 Task: In the  document Joseph.odt ,change text color to 'Dark Purple' Insert the mentioned shape below the text 'Cloud'. Change color of the shape to  BrownChange shape height to 0.7
Action: Mouse moved to (643, 230)
Screenshot: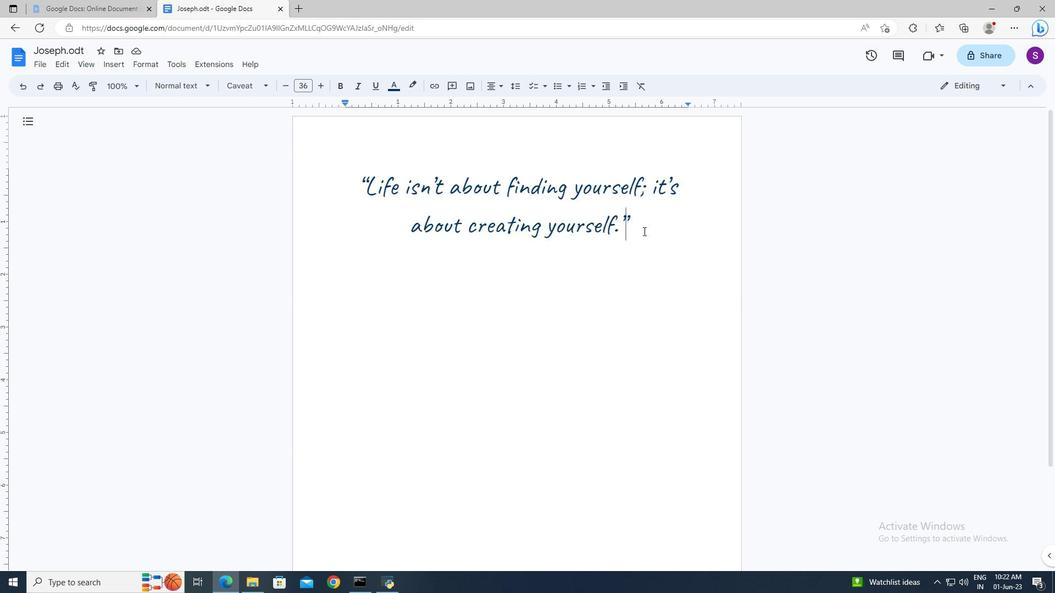 
Action: Mouse pressed left at (643, 230)
Screenshot: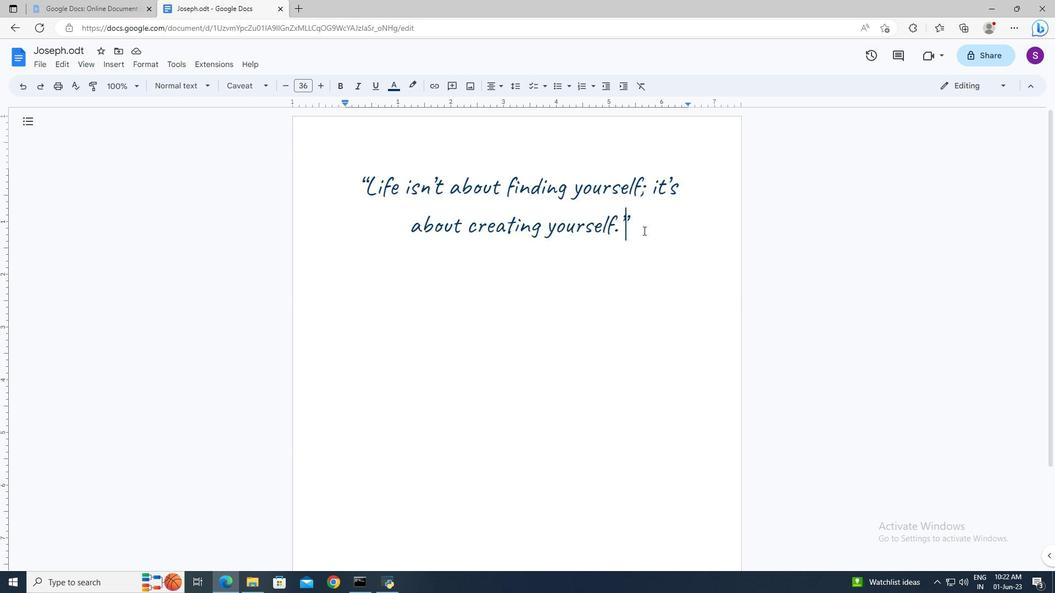 
Action: Key pressed ctrl+A
Screenshot: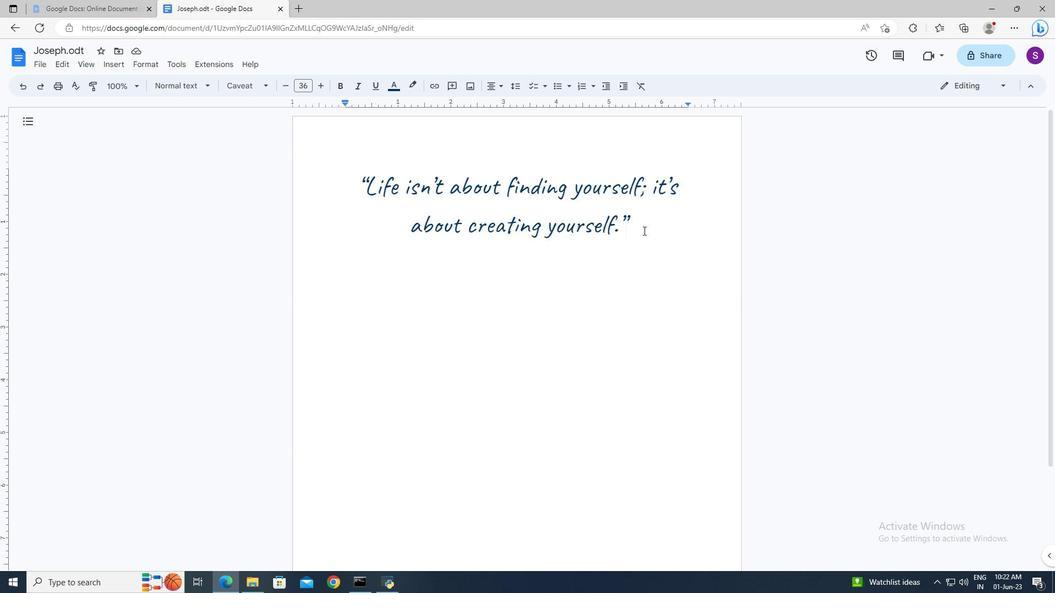 
Action: Mouse moved to (396, 90)
Screenshot: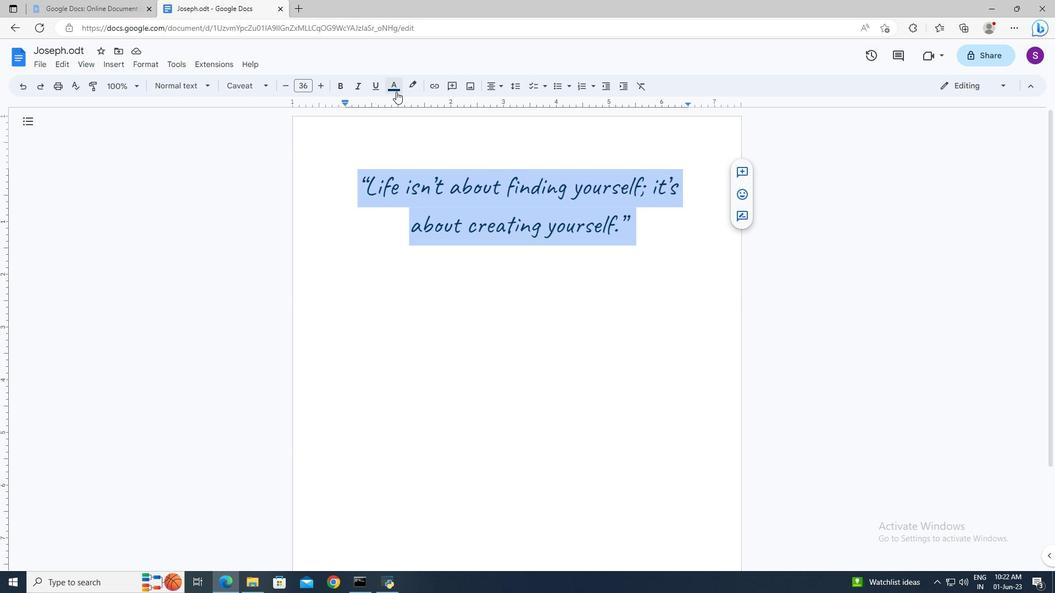 
Action: Mouse pressed left at (396, 90)
Screenshot: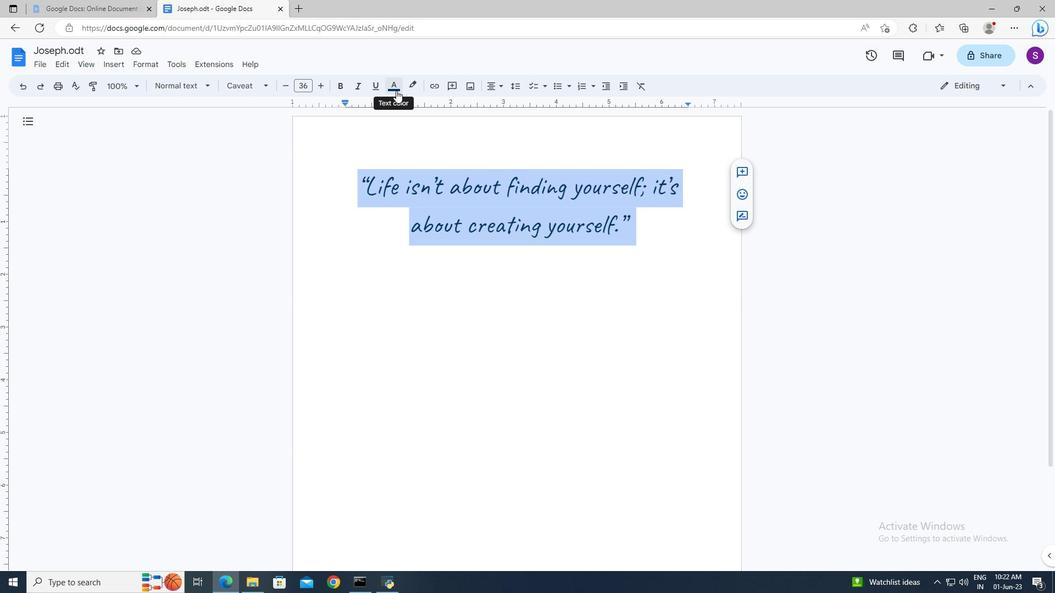 
Action: Mouse moved to (493, 178)
Screenshot: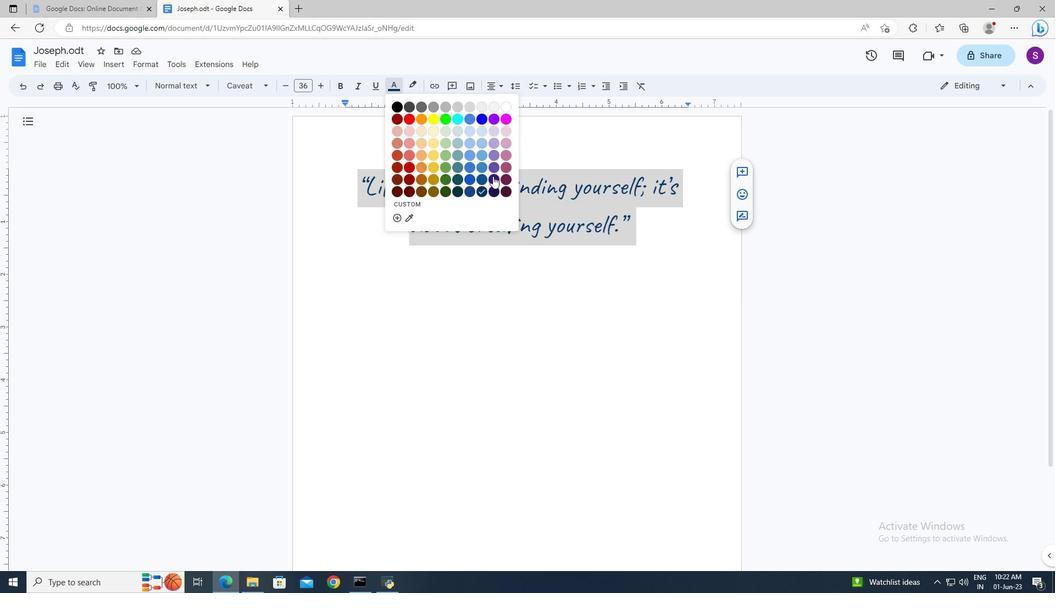 
Action: Mouse pressed left at (493, 178)
Screenshot: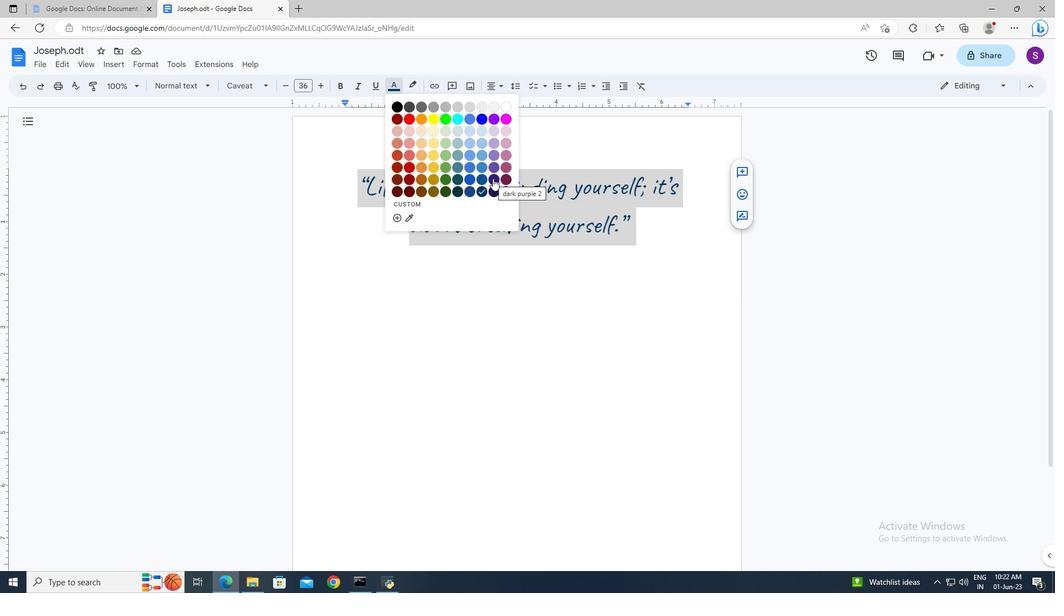 
Action: Mouse moved to (635, 223)
Screenshot: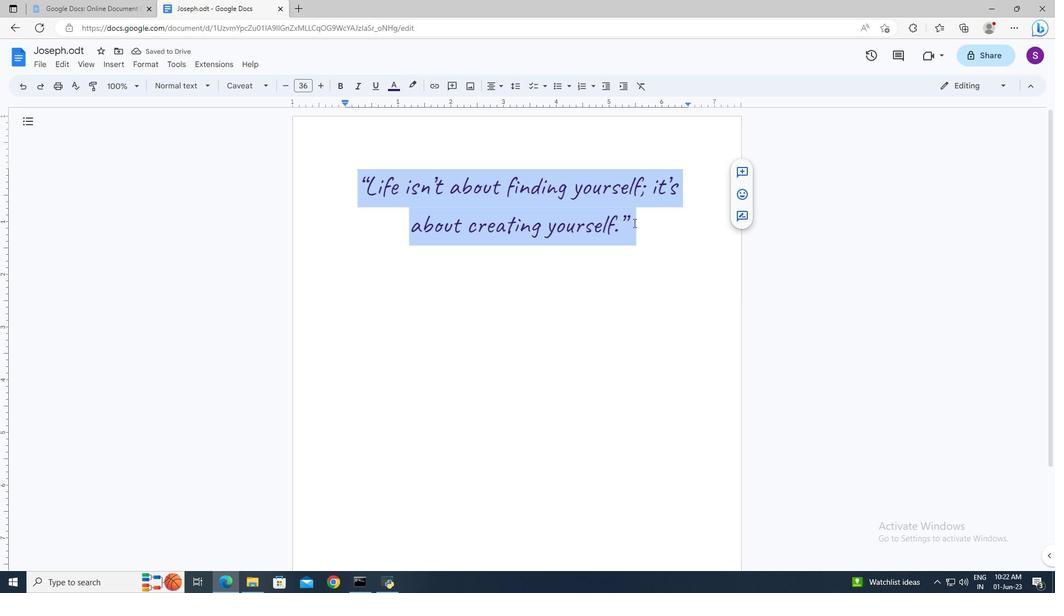 
Action: Mouse pressed left at (635, 223)
Screenshot: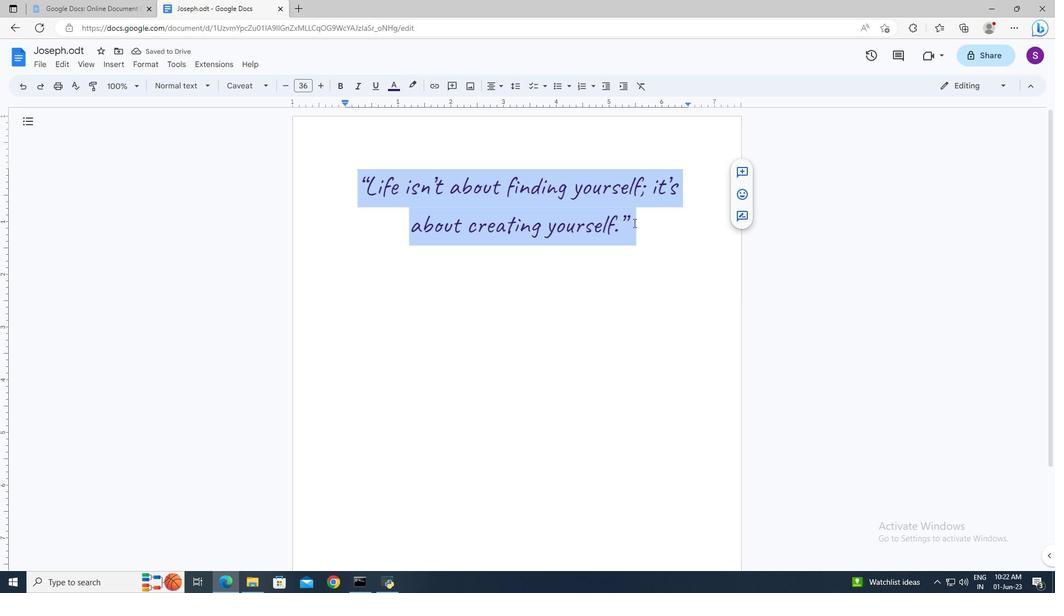 
Action: Key pressed <Key.enter>
Screenshot: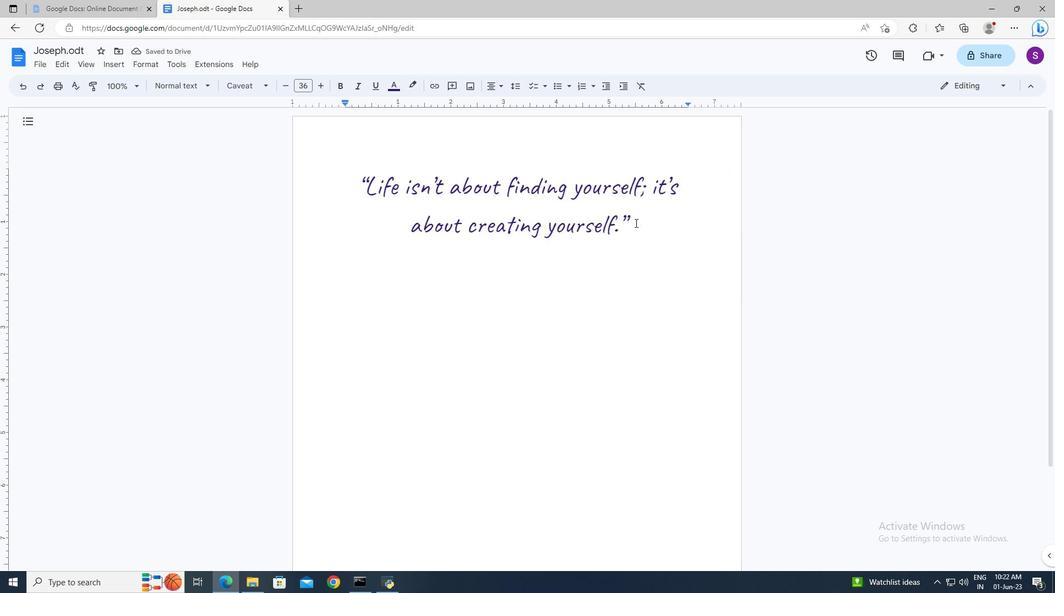 
Action: Mouse moved to (114, 63)
Screenshot: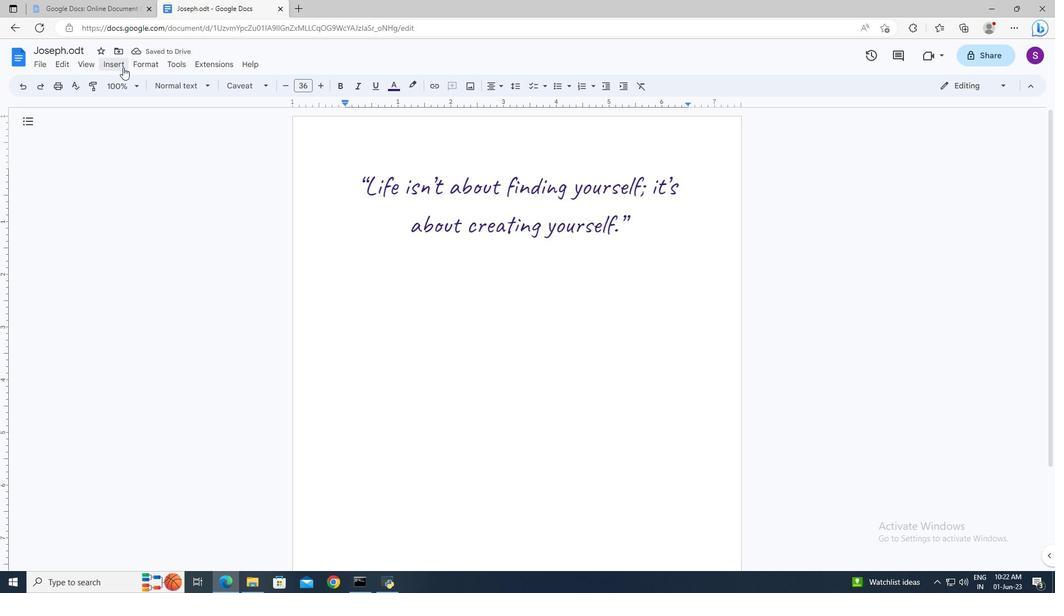 
Action: Mouse pressed left at (114, 63)
Screenshot: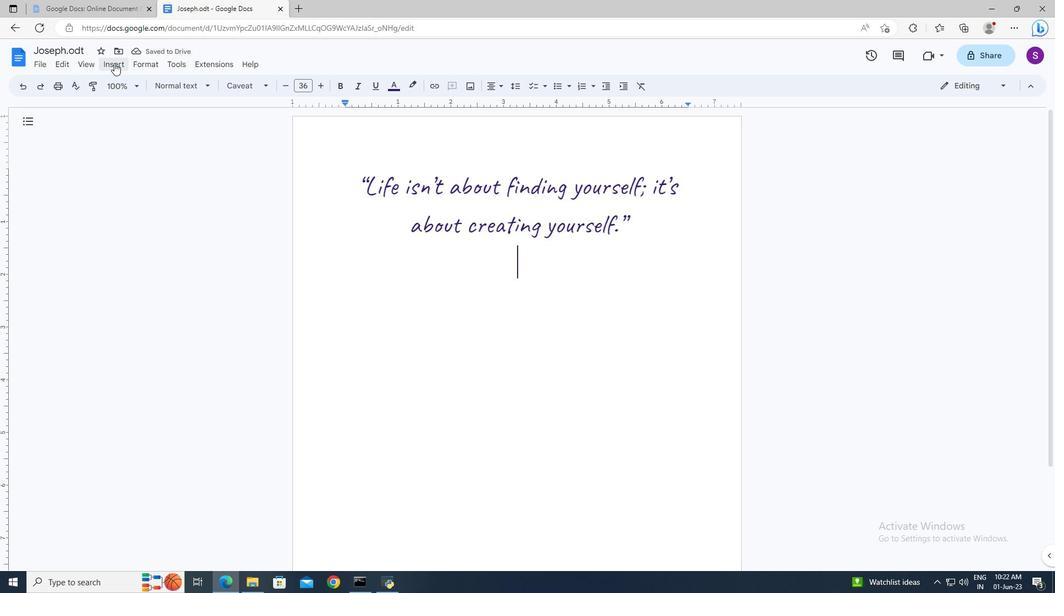 
Action: Mouse moved to (294, 125)
Screenshot: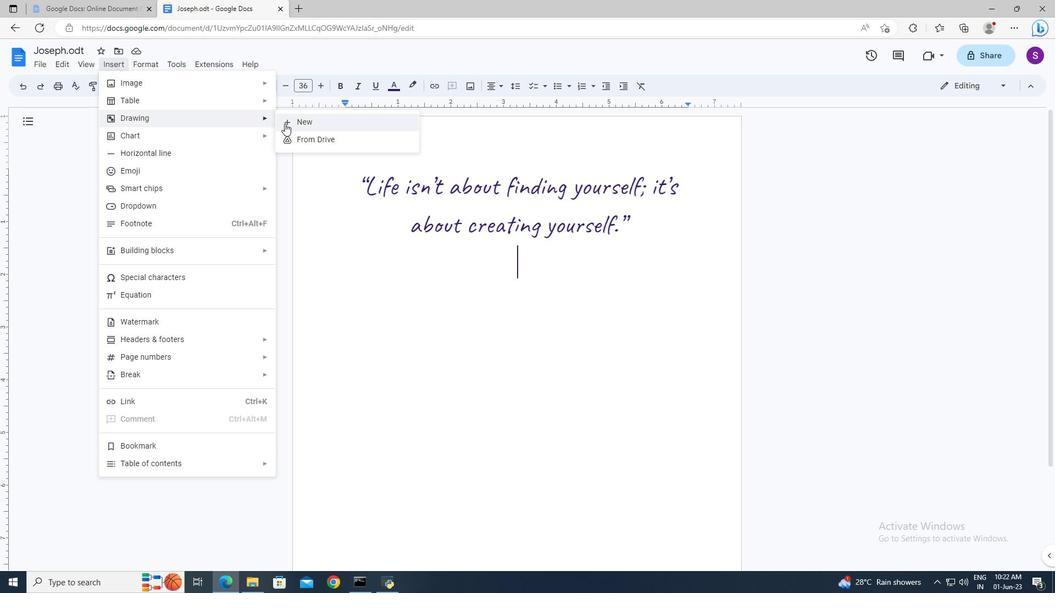 
Action: Mouse pressed left at (294, 125)
Screenshot: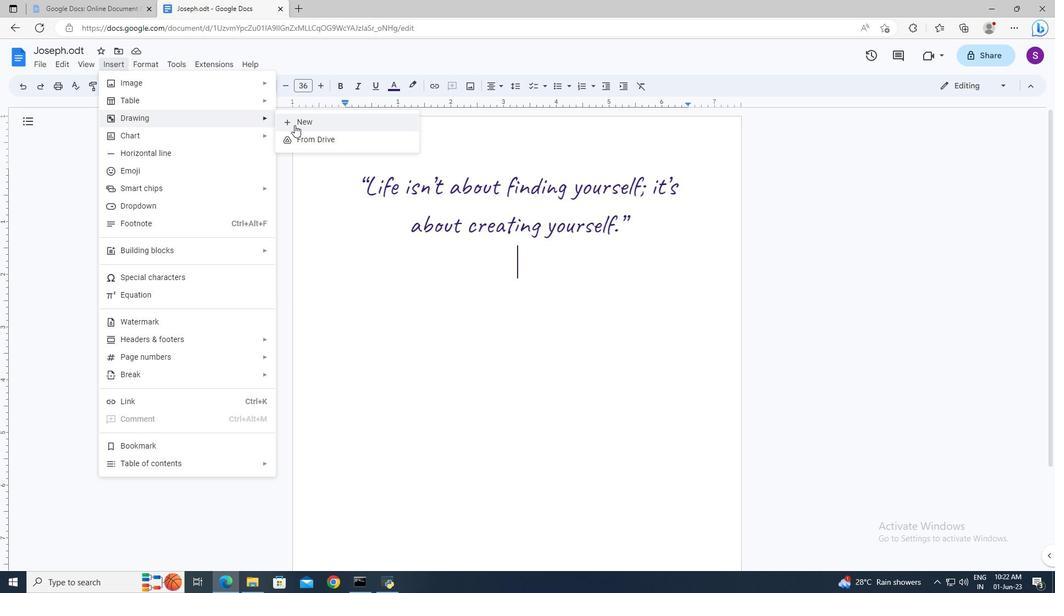
Action: Mouse moved to (397, 119)
Screenshot: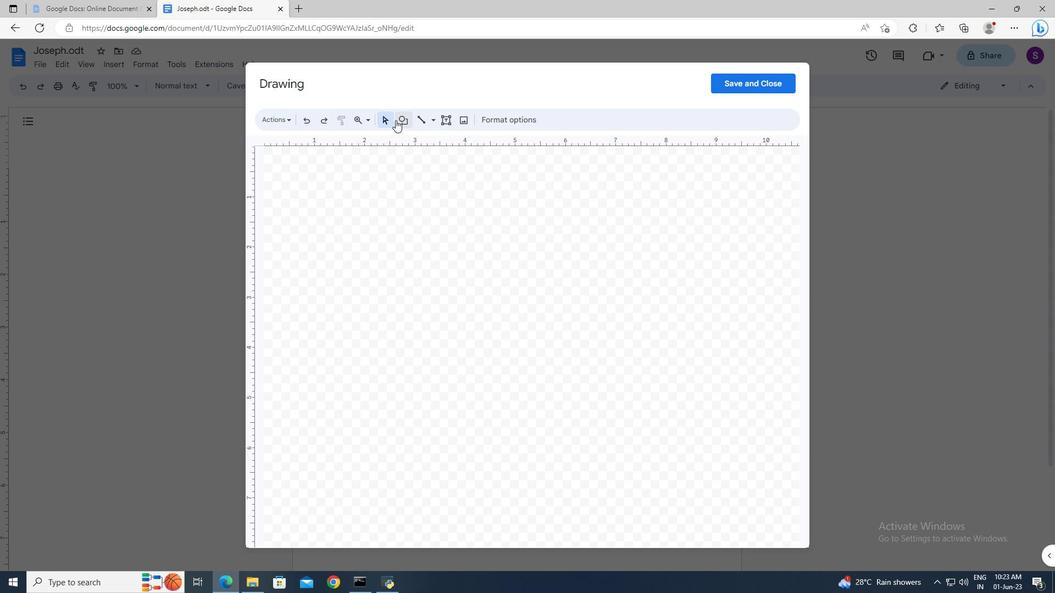 
Action: Mouse pressed left at (397, 119)
Screenshot: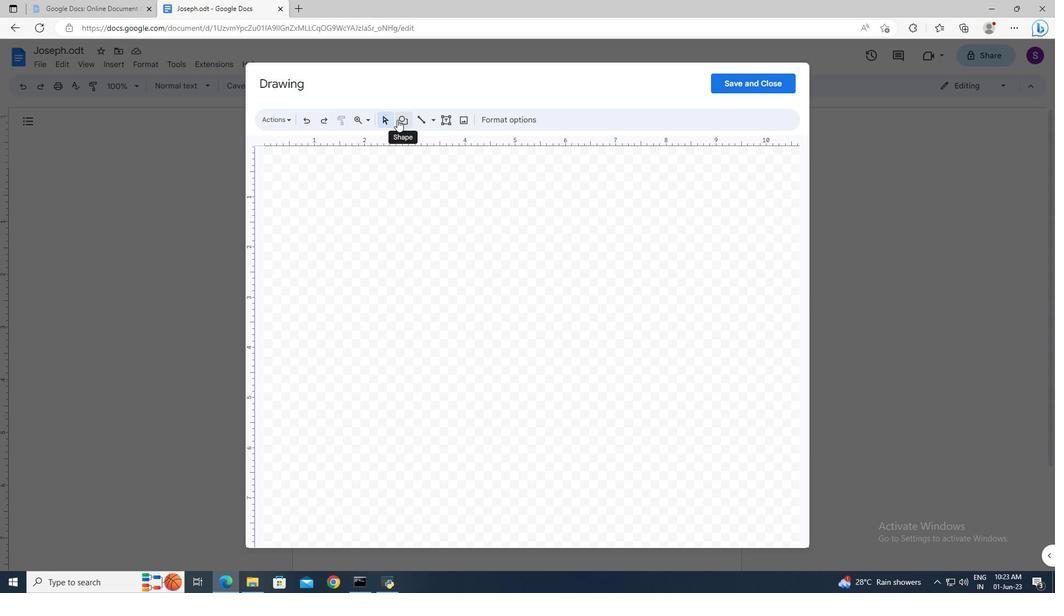 
Action: Mouse moved to (610, 187)
Screenshot: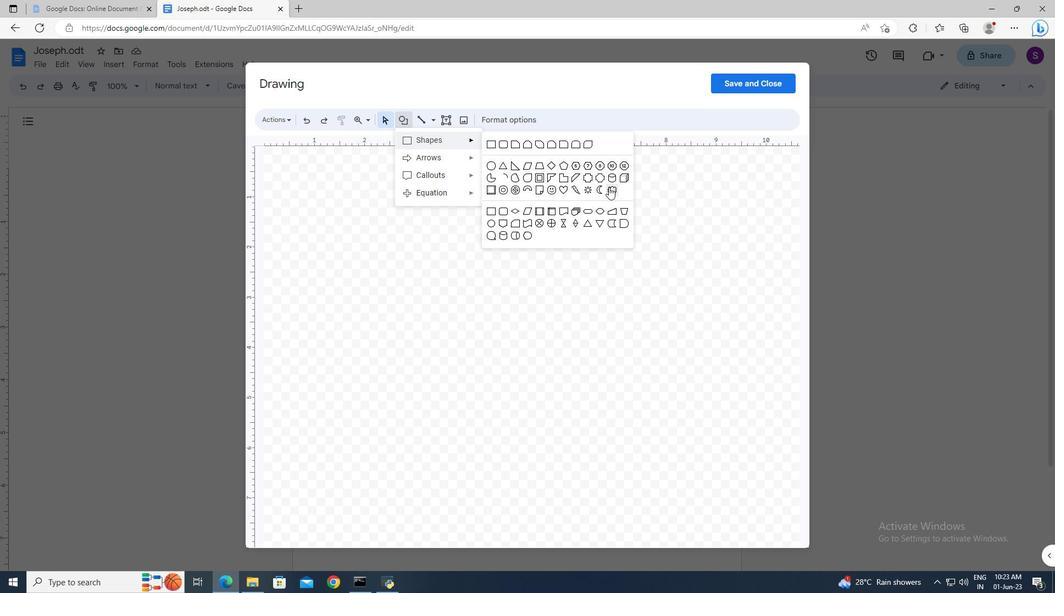 
Action: Mouse pressed left at (610, 187)
Screenshot: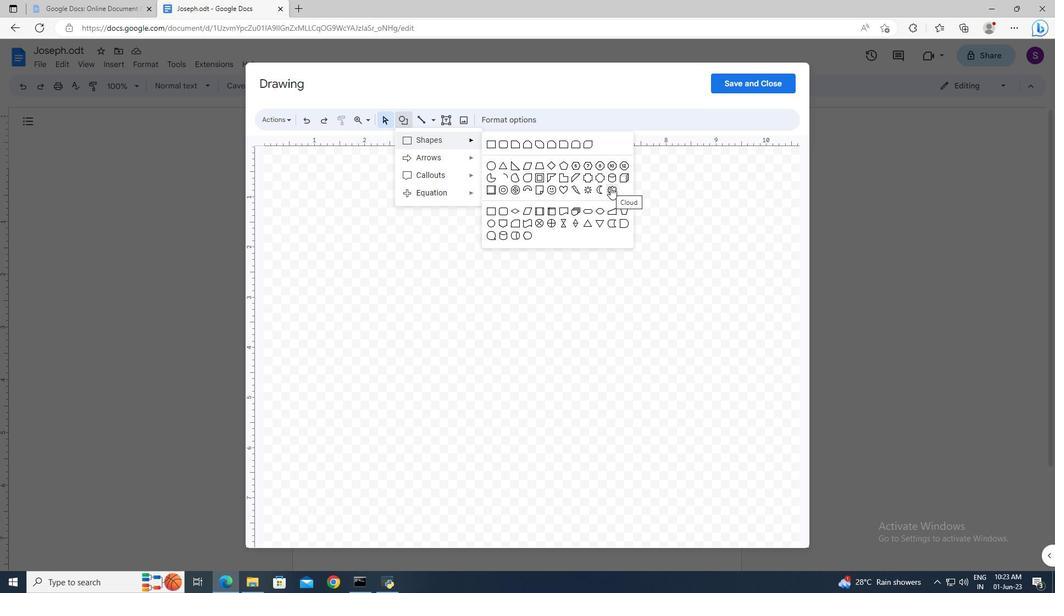 
Action: Mouse moved to (446, 189)
Screenshot: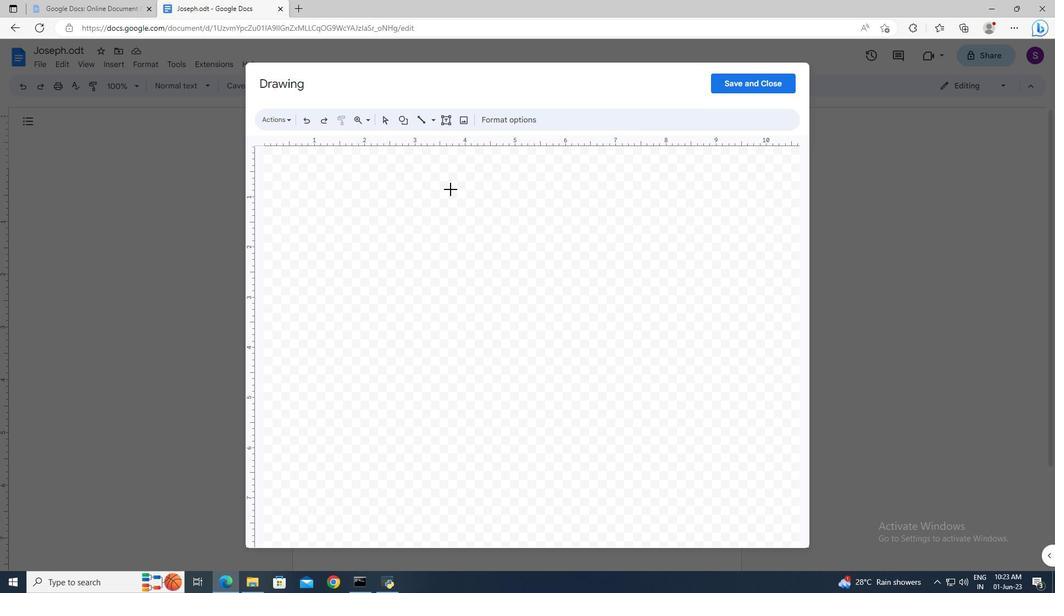 
Action: Mouse pressed left at (446, 189)
Screenshot: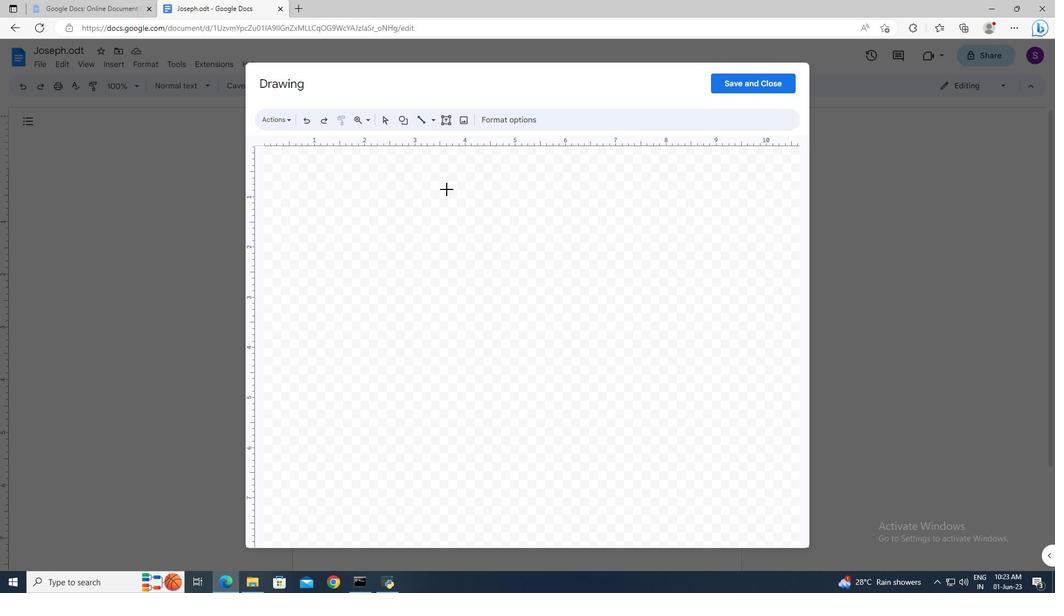 
Action: Mouse moved to (486, 123)
Screenshot: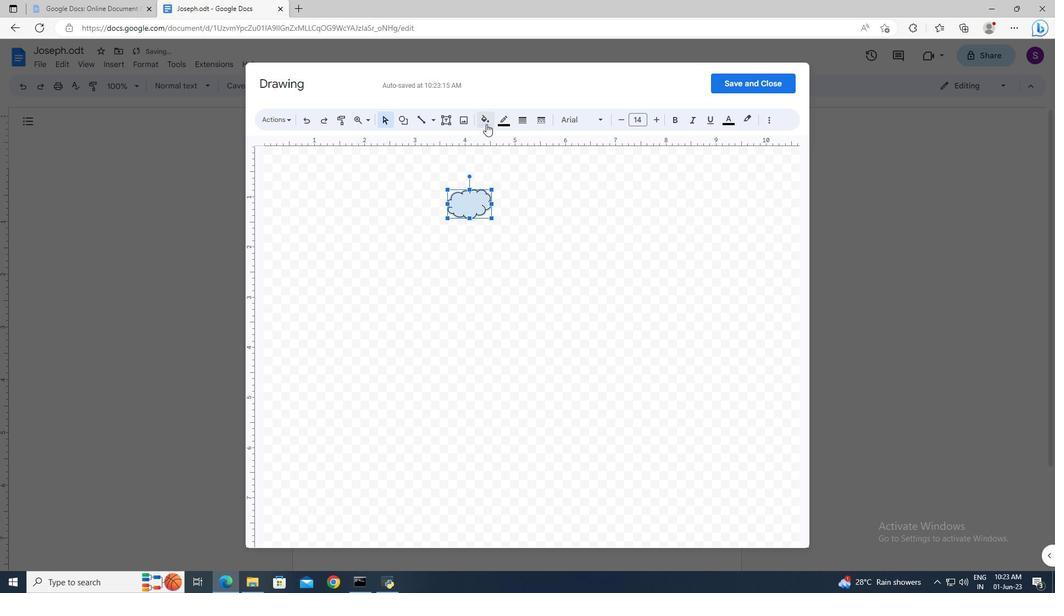 
Action: Mouse pressed left at (486, 123)
Screenshot: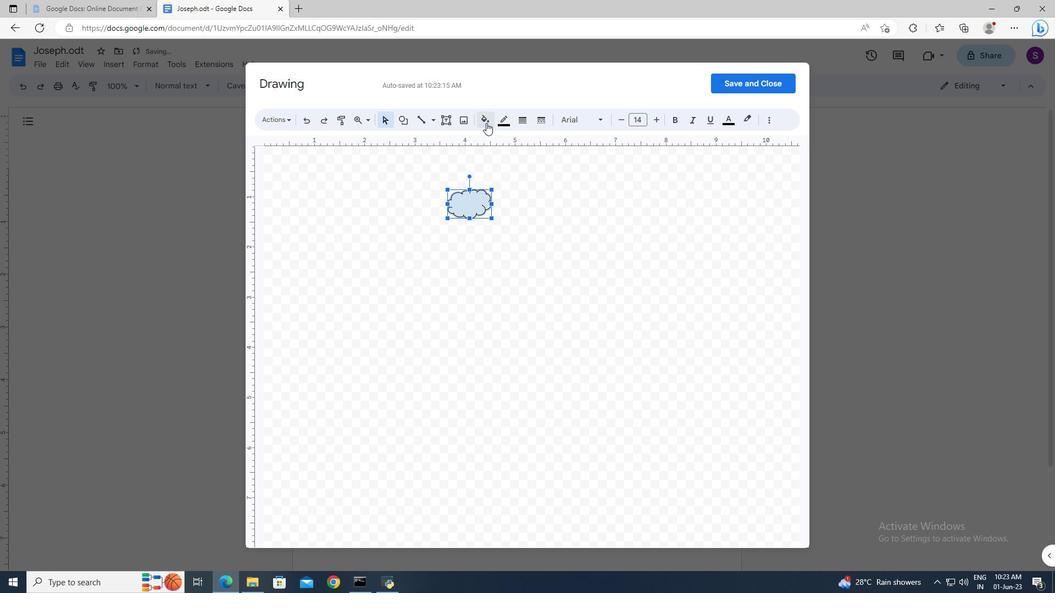 
Action: Mouse moved to (511, 280)
Screenshot: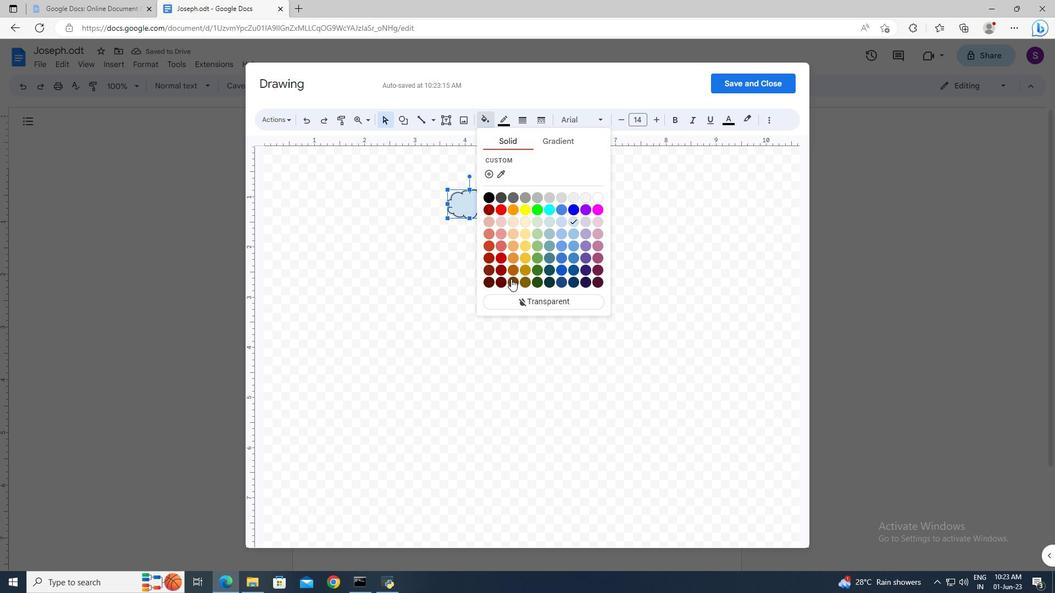 
Action: Mouse pressed left at (511, 280)
Screenshot: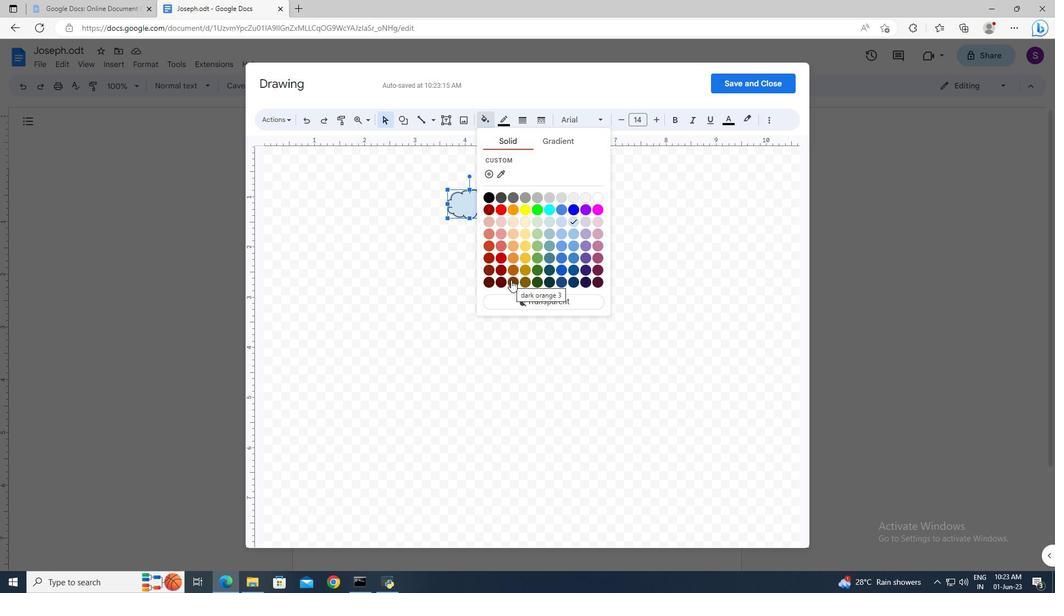 
Action: Mouse moved to (769, 87)
Screenshot: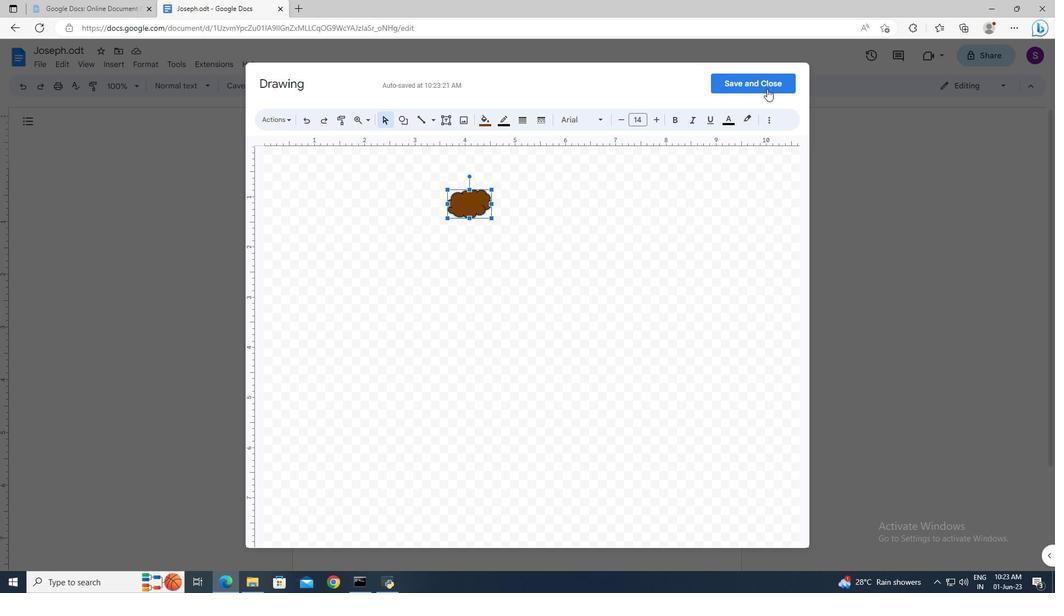 
Action: Mouse pressed left at (769, 87)
Screenshot: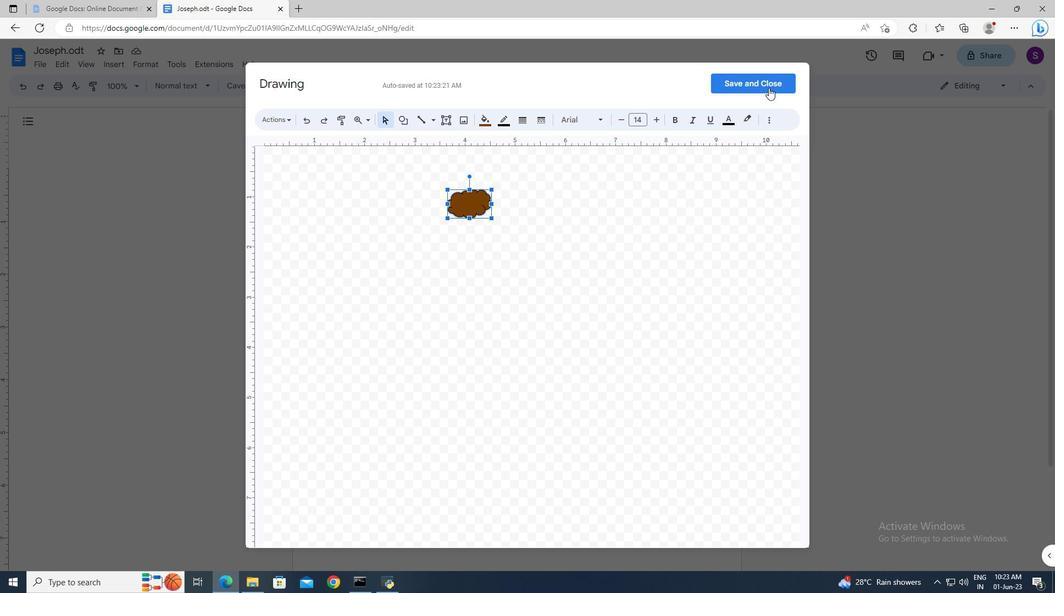
Action: Mouse moved to (522, 257)
Screenshot: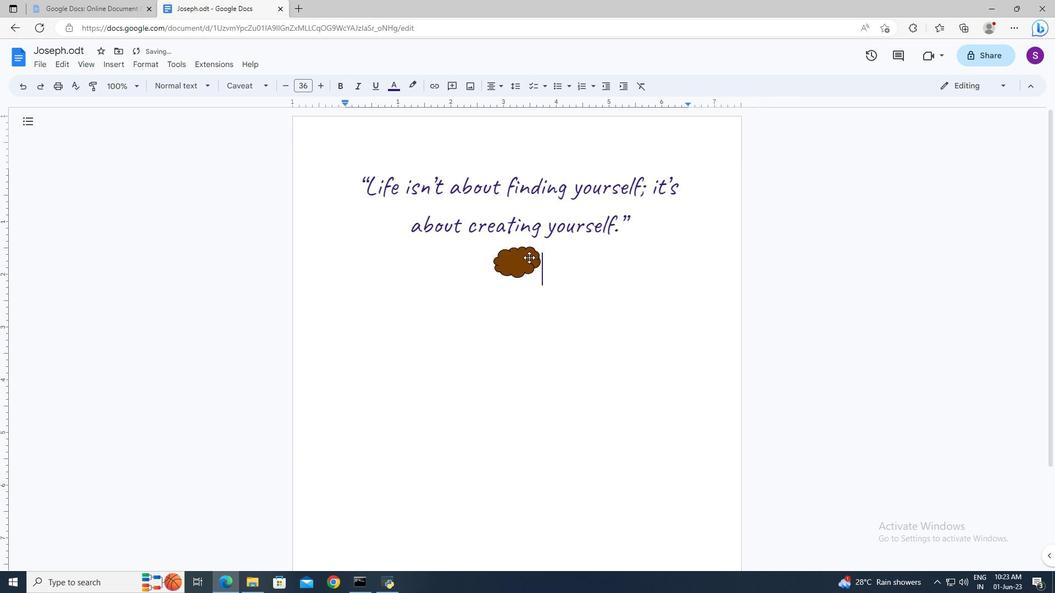 
Action: Mouse pressed left at (522, 257)
Screenshot: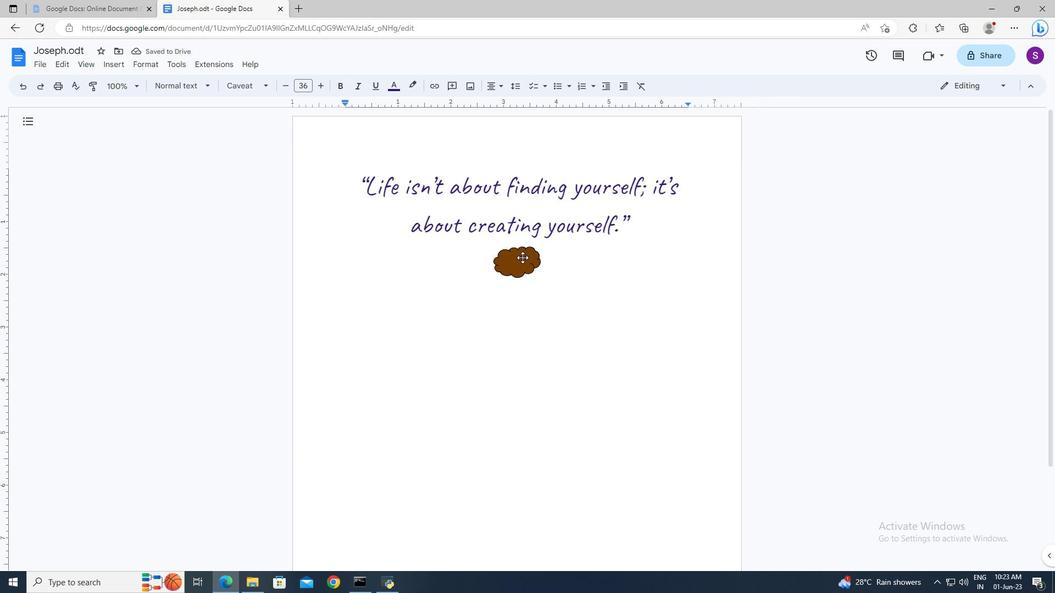 
Action: Mouse moved to (485, 86)
Screenshot: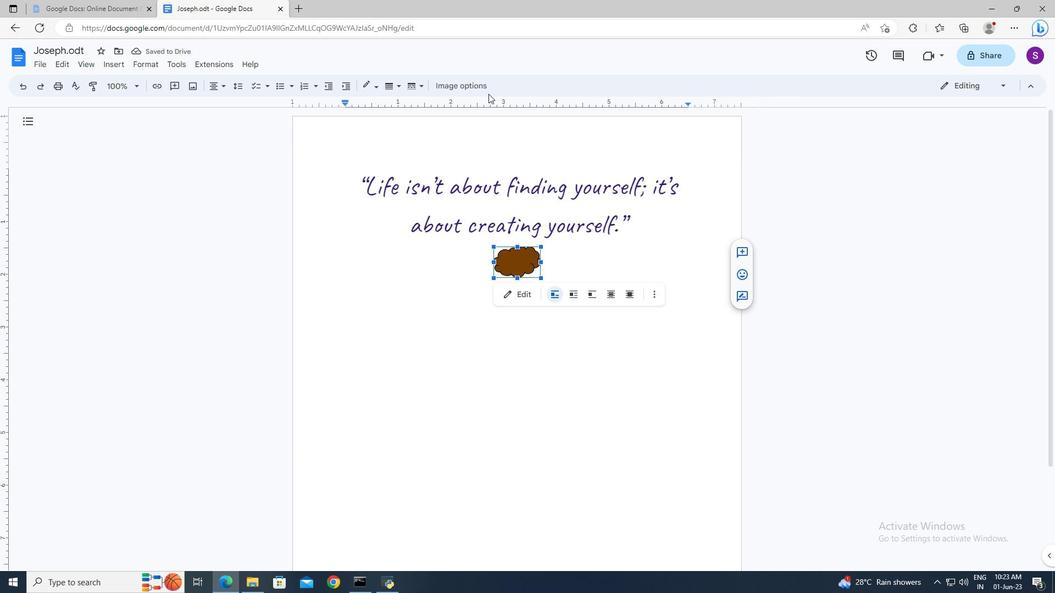 
Action: Mouse pressed left at (485, 86)
Screenshot: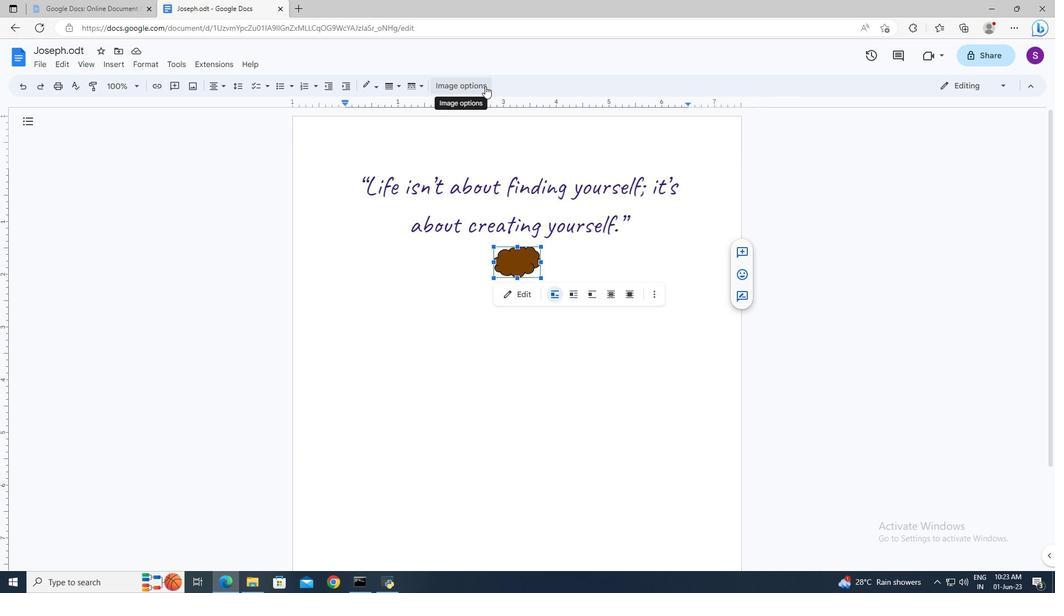 
Action: Mouse moved to (889, 121)
Screenshot: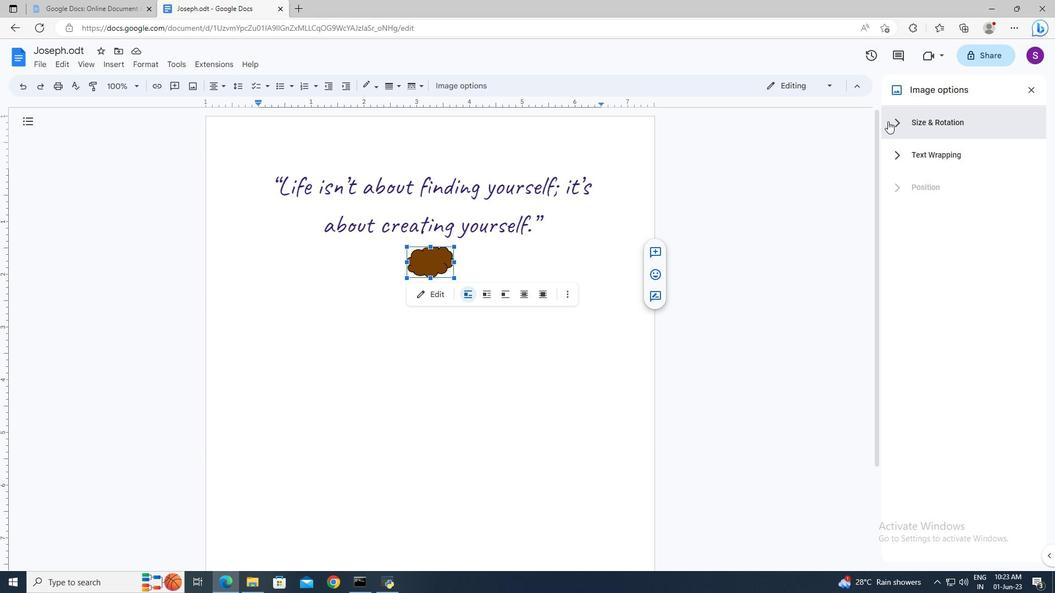 
Action: Mouse pressed left at (889, 121)
Screenshot: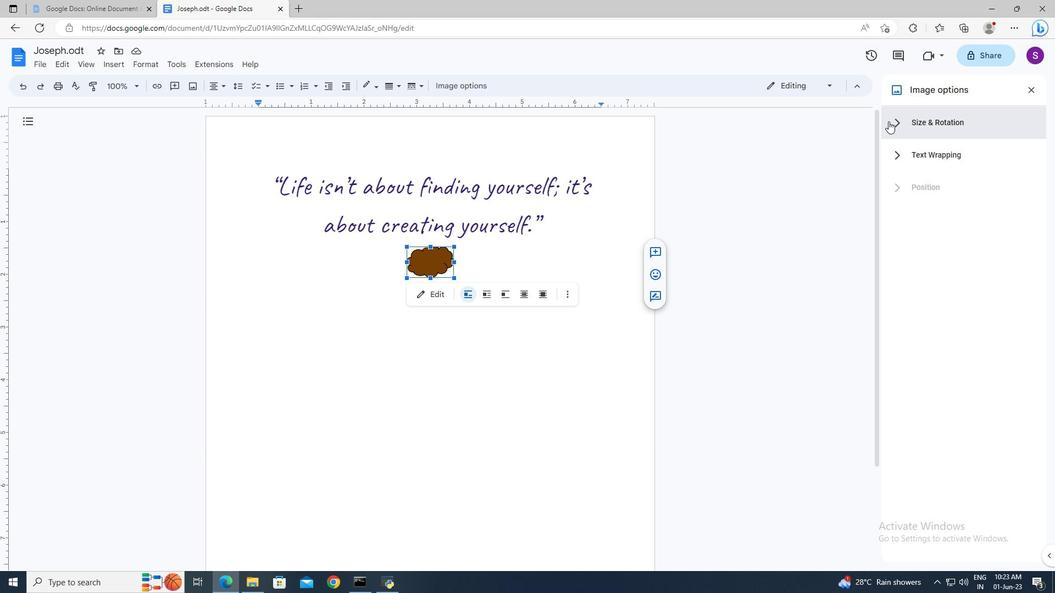 
Action: Mouse moved to (984, 174)
Screenshot: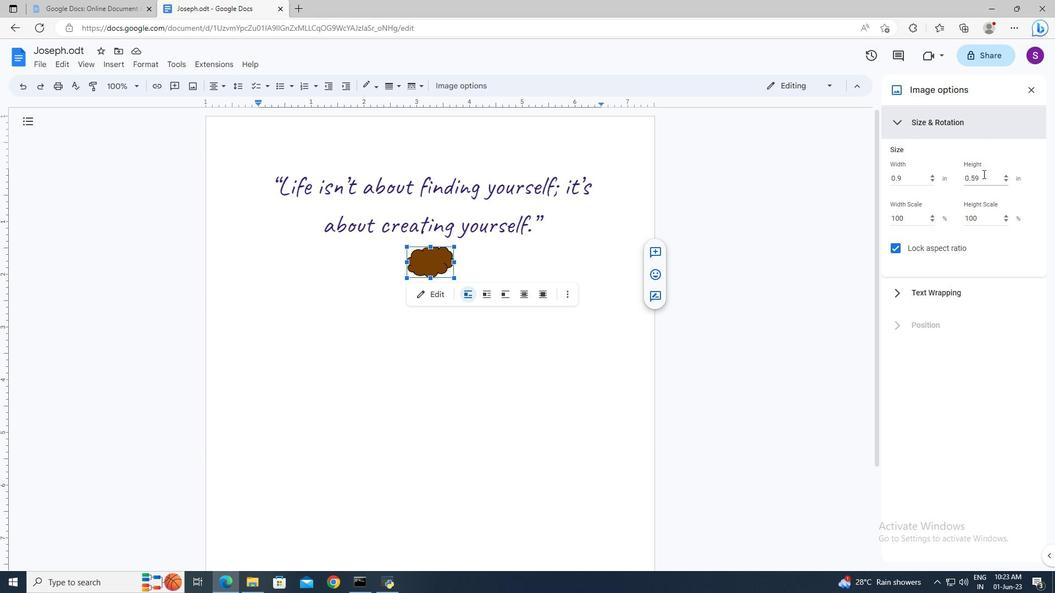 
Action: Mouse pressed left at (984, 174)
Screenshot: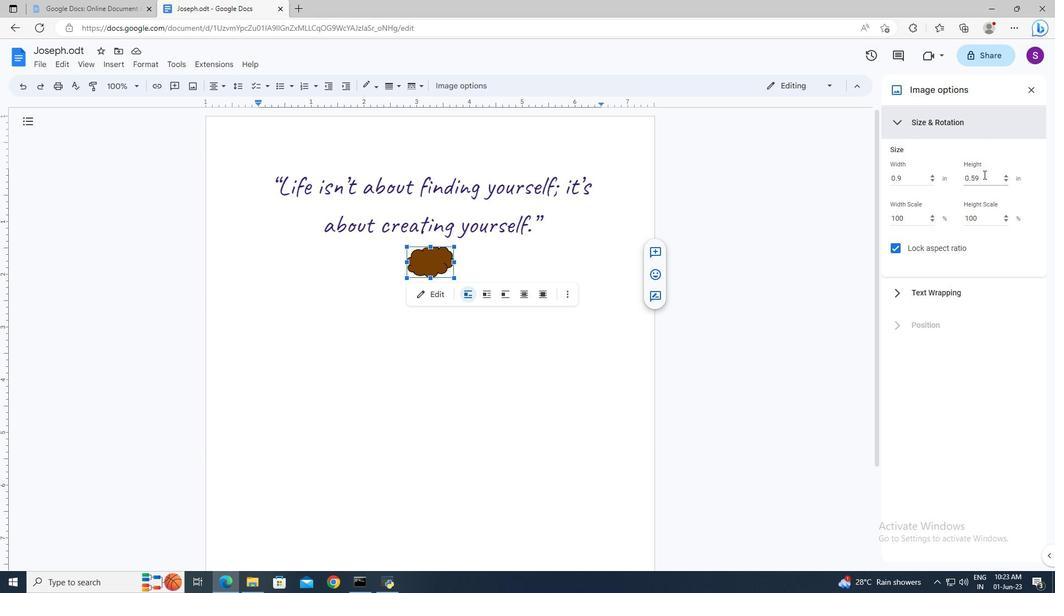 
Action: Mouse moved to (982, 174)
Screenshot: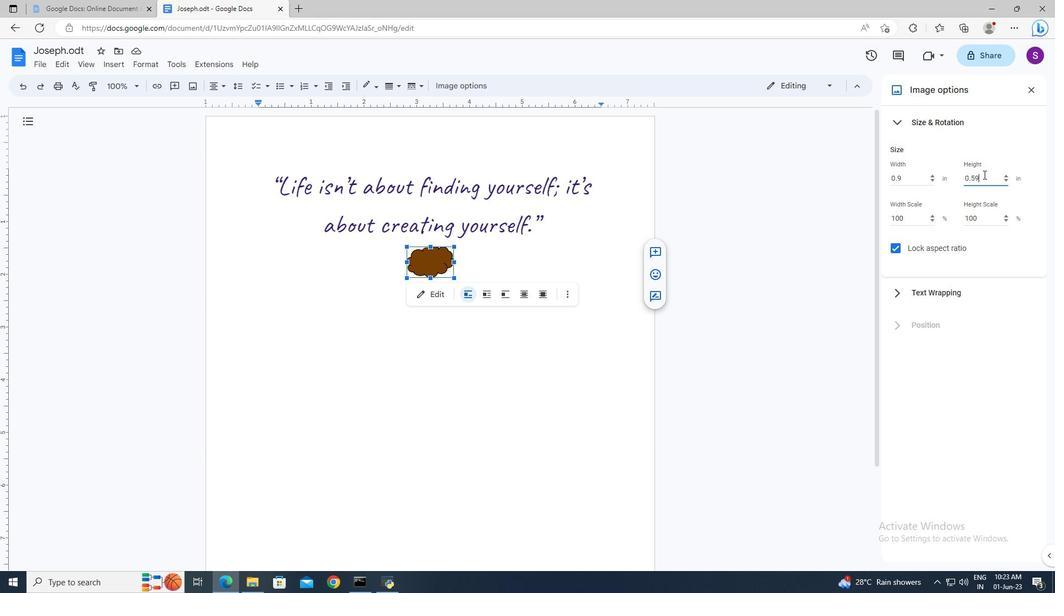 
Action: Key pressed ctrl+A0.7<Key.enter>
Screenshot: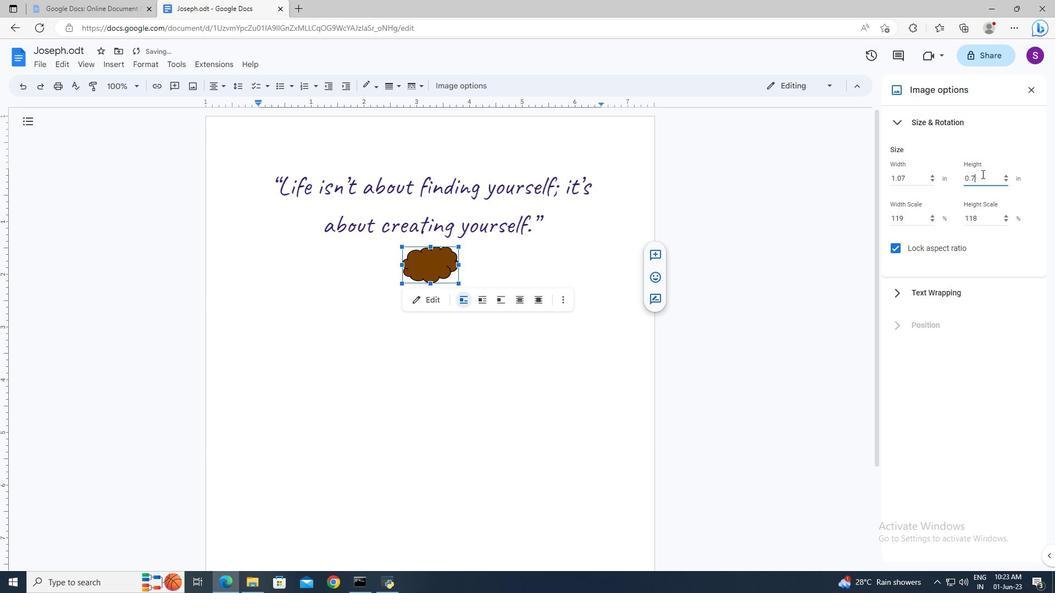 
Action: Mouse moved to (1032, 87)
Screenshot: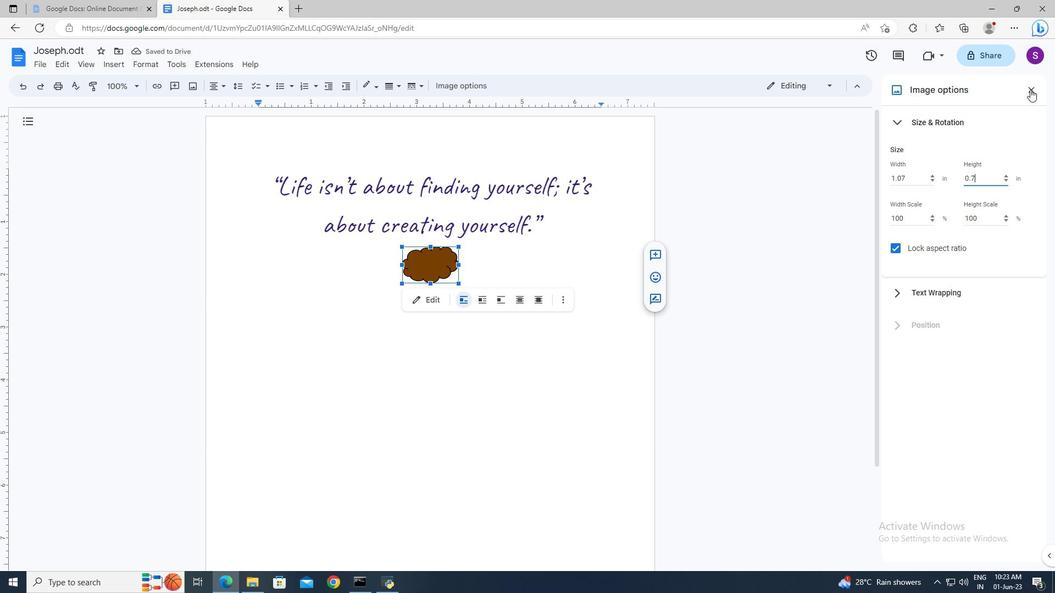
Action: Mouse pressed left at (1032, 87)
Screenshot: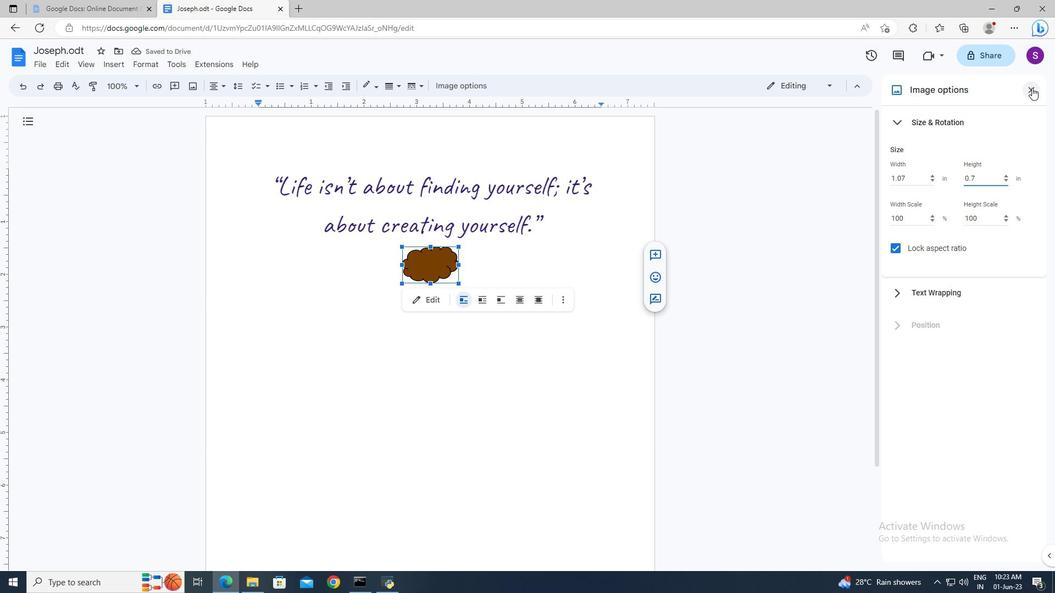 
Action: Mouse moved to (688, 233)
Screenshot: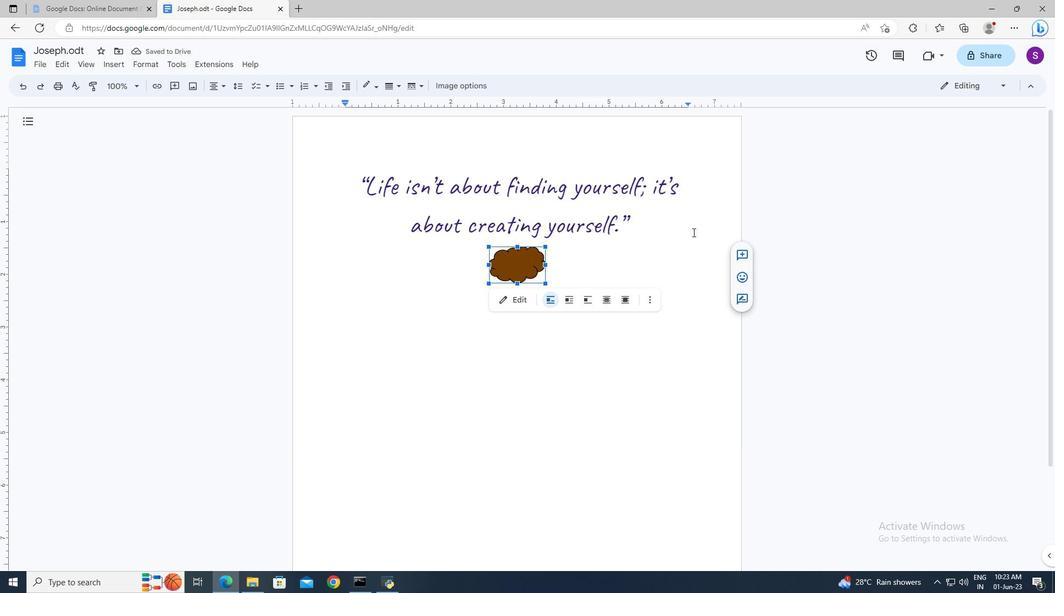 
Action: Mouse pressed left at (688, 233)
Screenshot: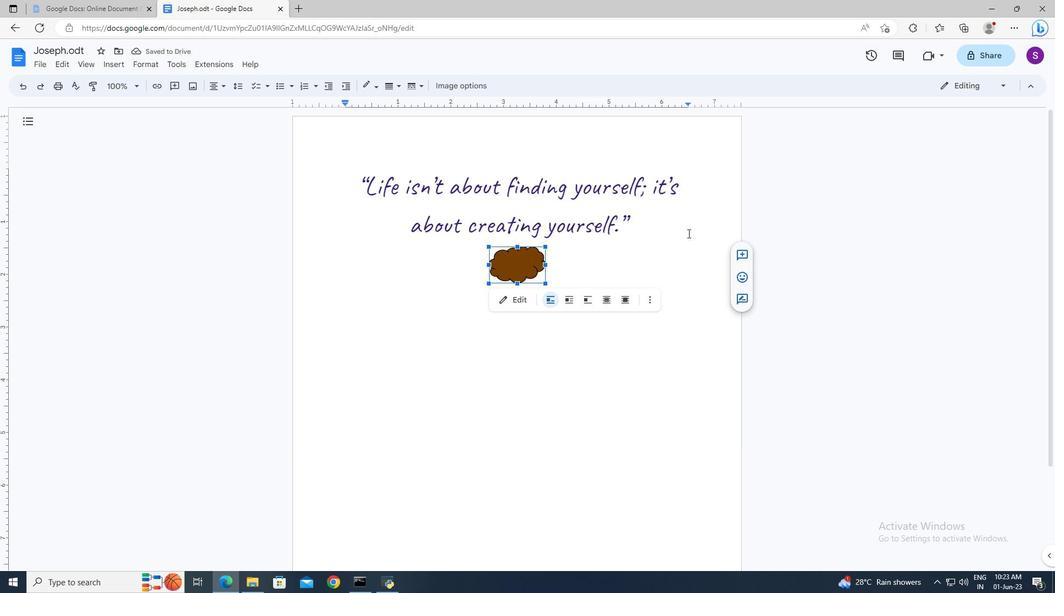 
